 Task: Create a due date automation trigger when advanced on, on the monday after a card is due add basic assigned only to anyone at 11:00 AM.
Action: Mouse moved to (975, 77)
Screenshot: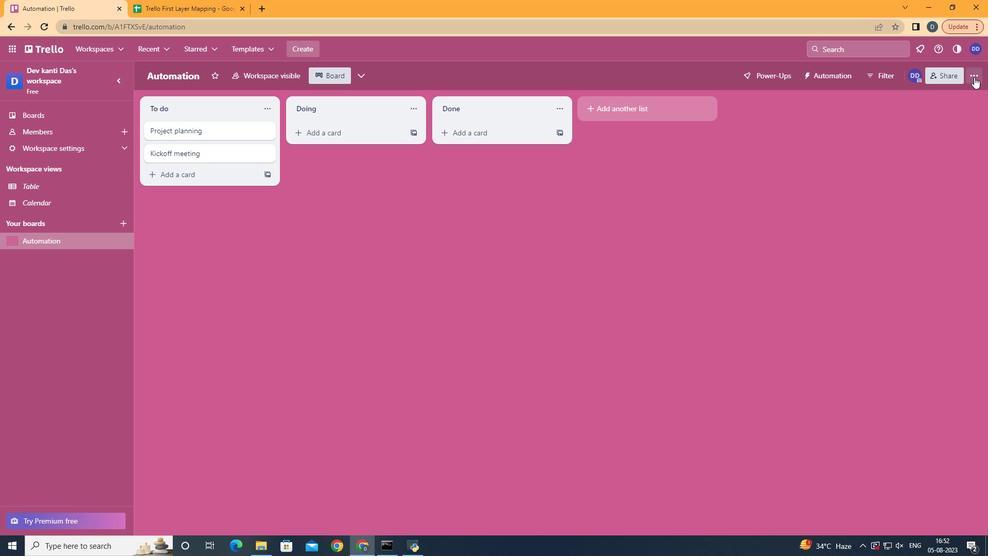 
Action: Mouse pressed left at (975, 77)
Screenshot: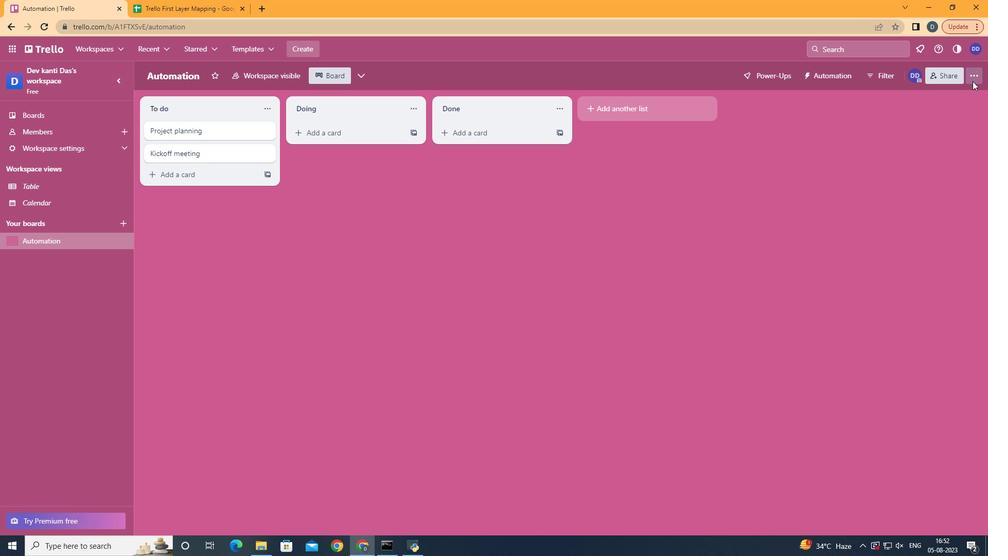 
Action: Mouse moved to (913, 213)
Screenshot: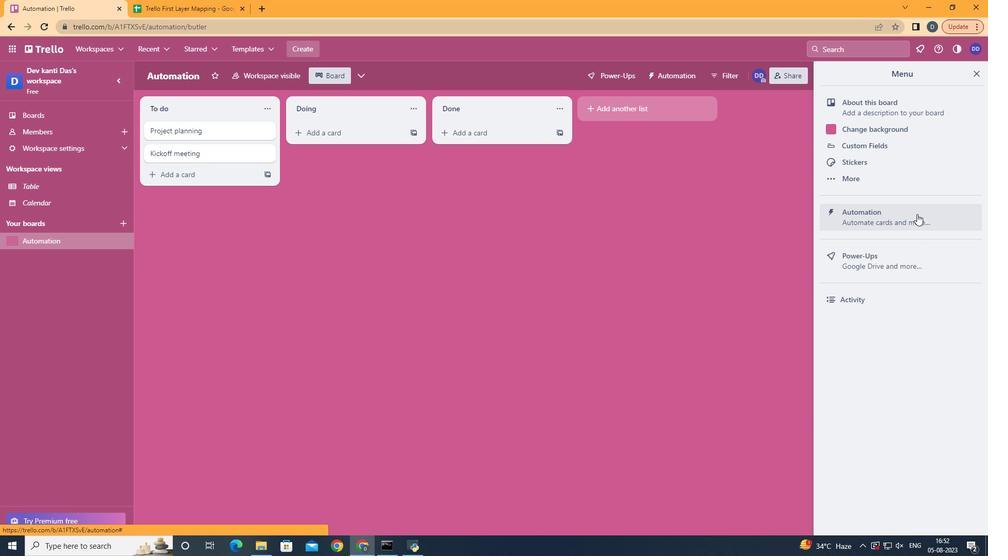 
Action: Mouse pressed left at (913, 213)
Screenshot: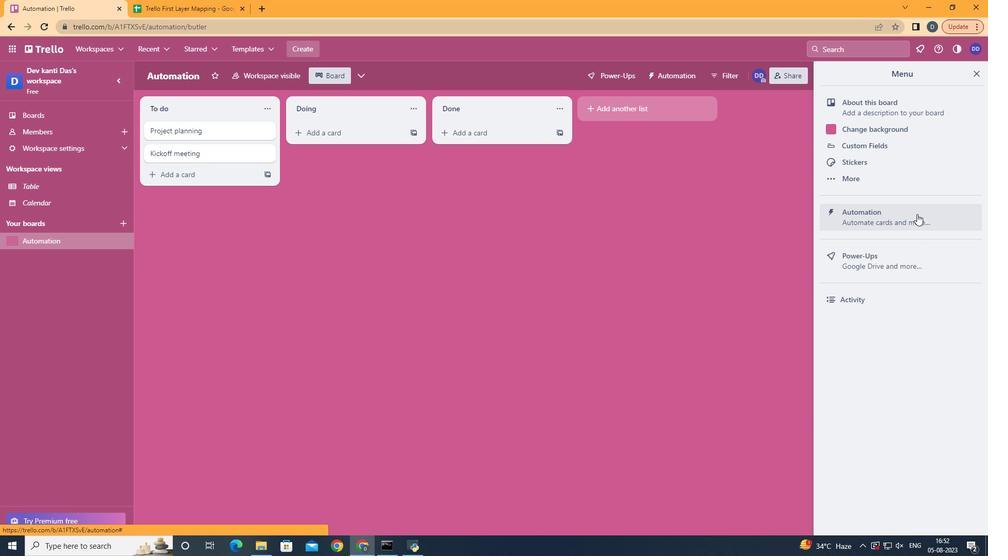 
Action: Mouse moved to (217, 214)
Screenshot: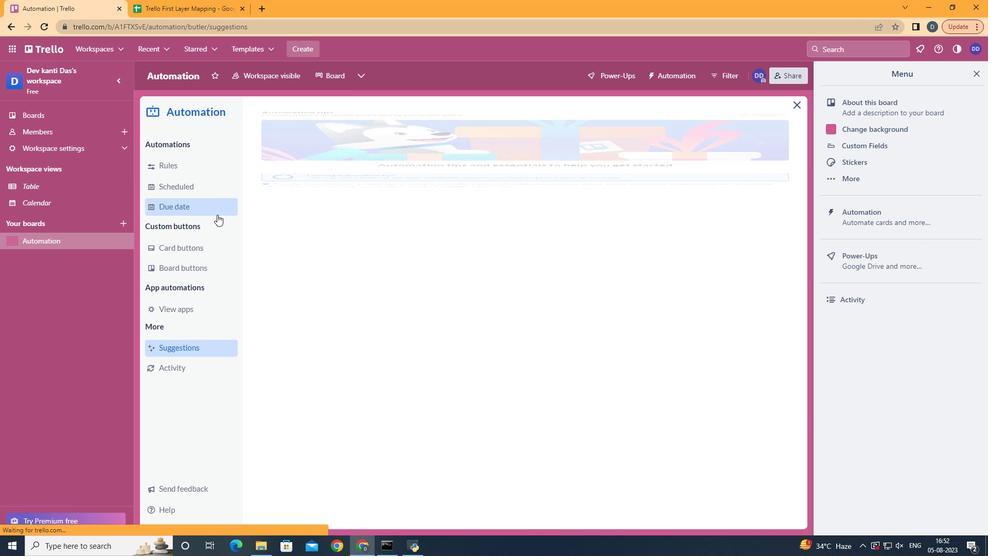 
Action: Mouse pressed left at (217, 214)
Screenshot: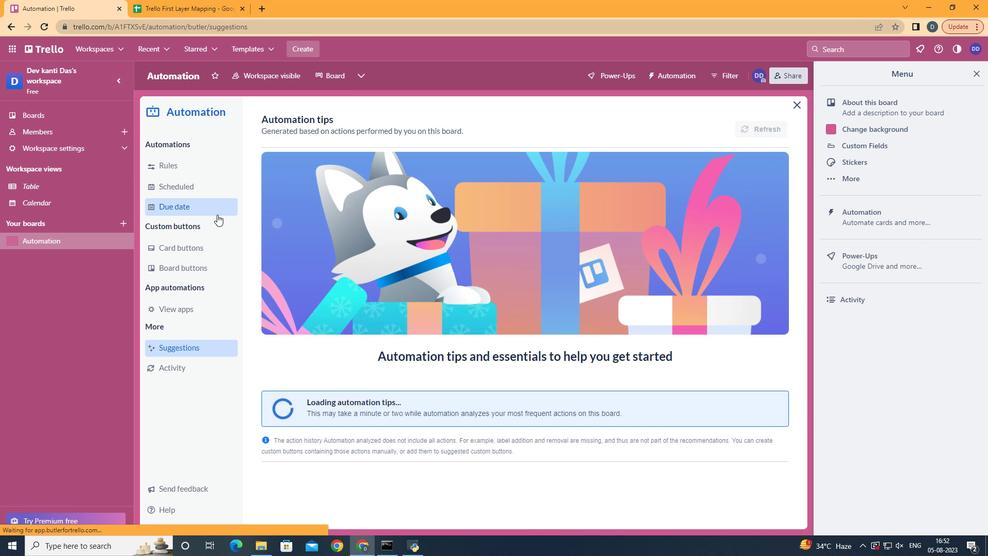
Action: Mouse moved to (732, 123)
Screenshot: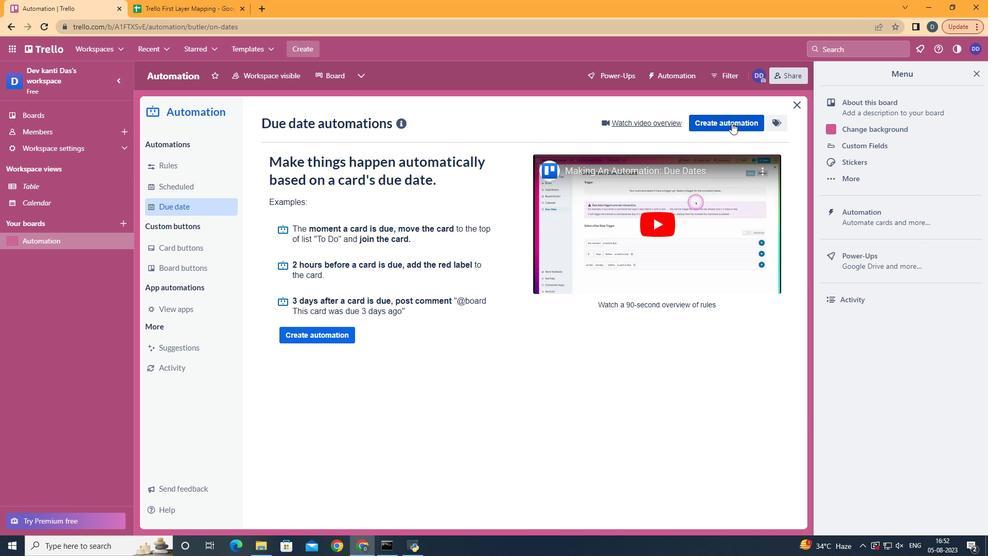
Action: Mouse pressed left at (732, 123)
Screenshot: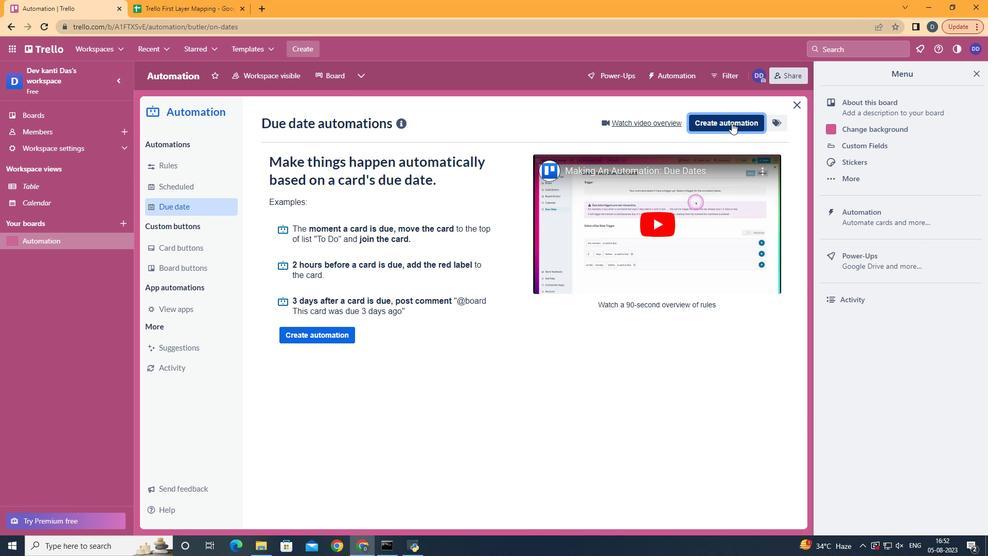 
Action: Mouse moved to (532, 223)
Screenshot: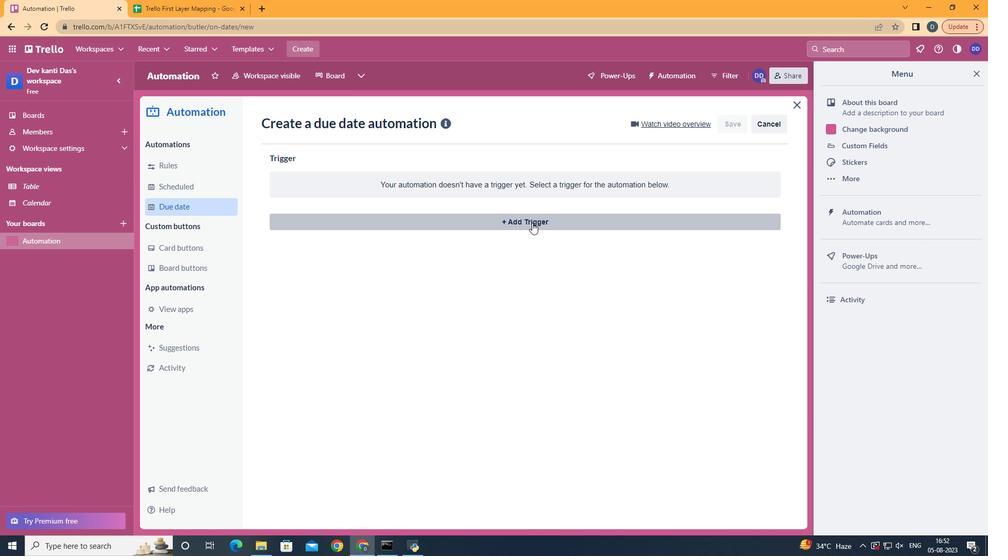 
Action: Mouse pressed left at (532, 223)
Screenshot: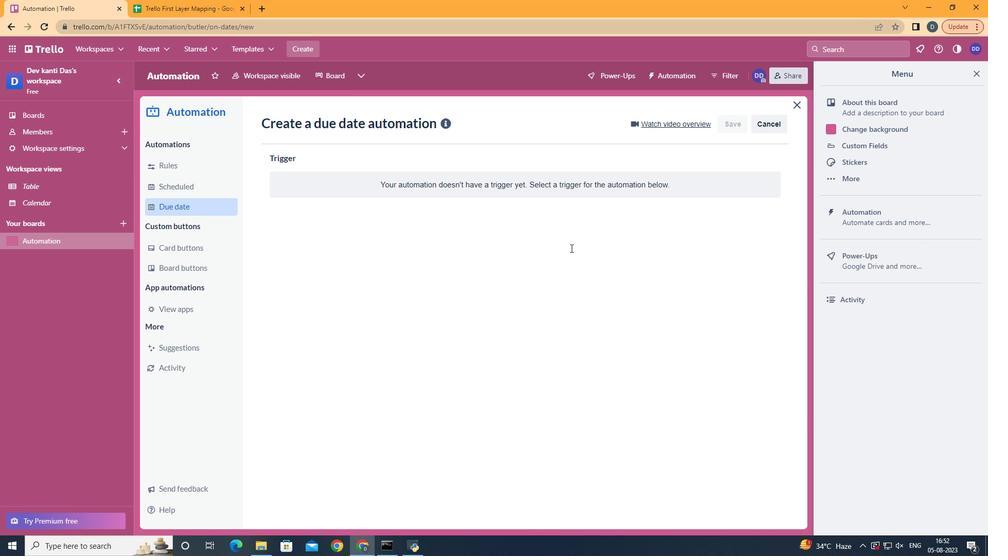 
Action: Mouse moved to (327, 268)
Screenshot: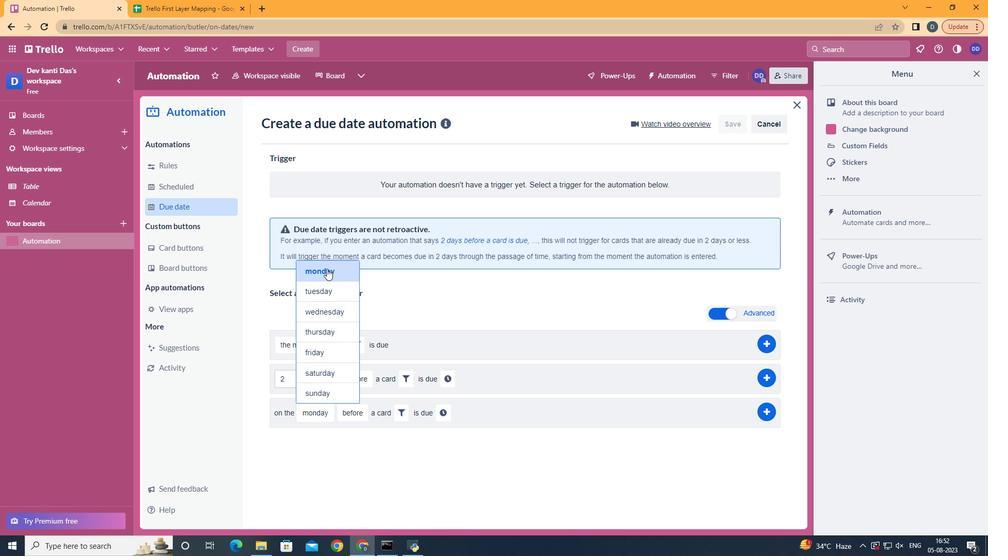 
Action: Mouse pressed left at (327, 268)
Screenshot: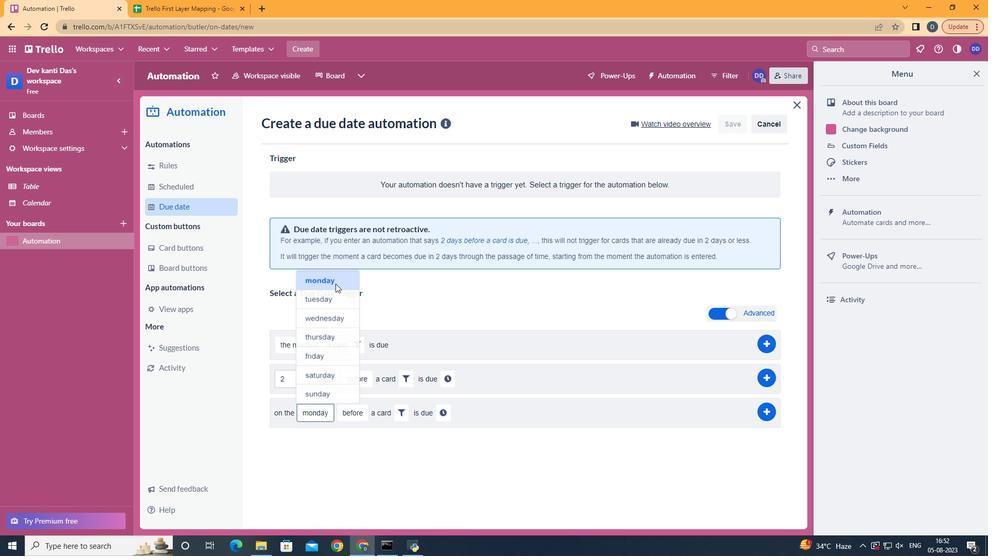 
Action: Mouse moved to (362, 447)
Screenshot: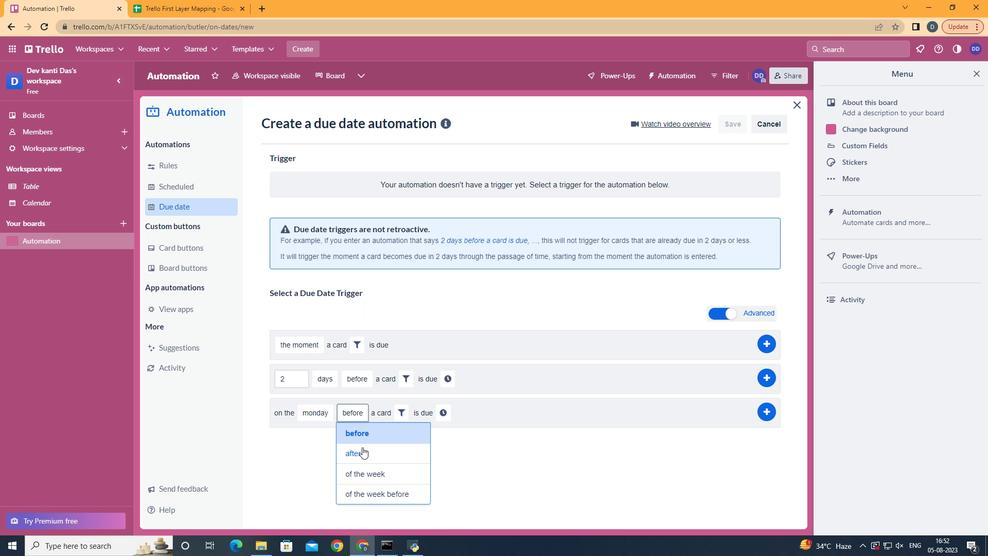 
Action: Mouse pressed left at (362, 447)
Screenshot: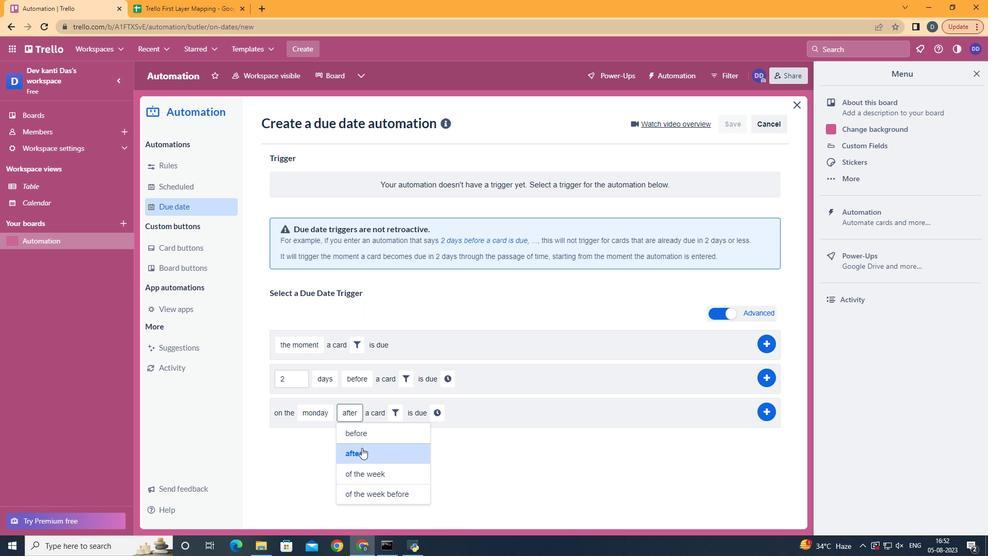 
Action: Mouse moved to (391, 412)
Screenshot: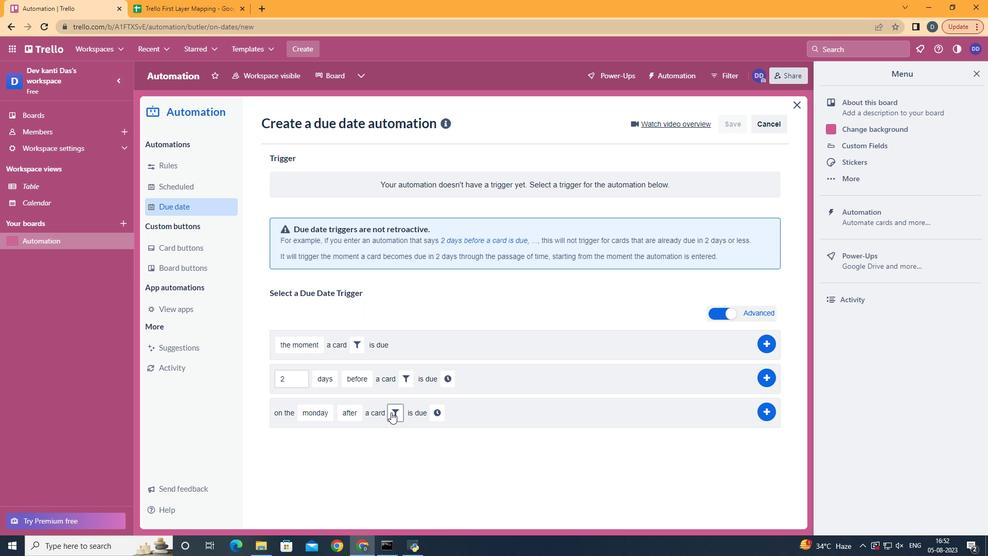 
Action: Mouse pressed left at (391, 412)
Screenshot: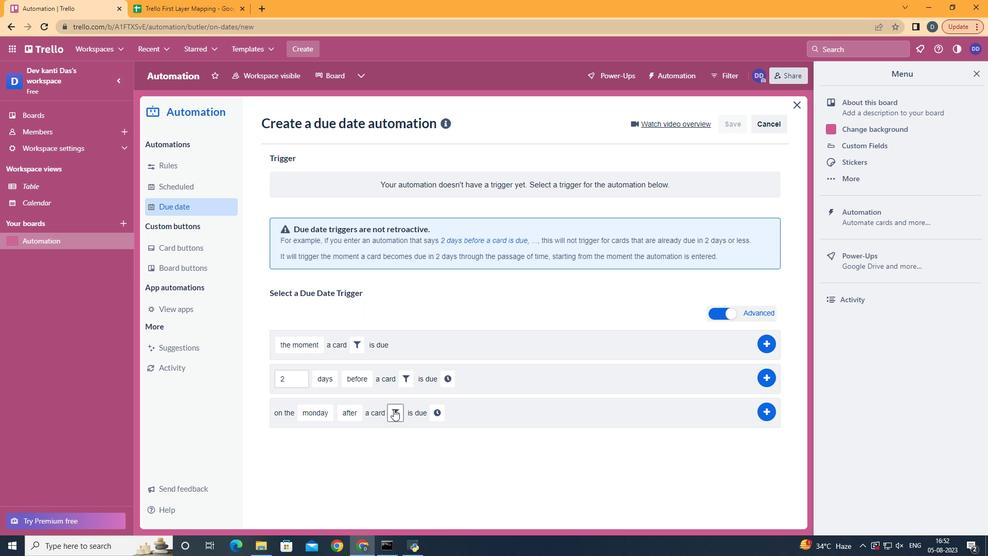 
Action: Mouse moved to (411, 476)
Screenshot: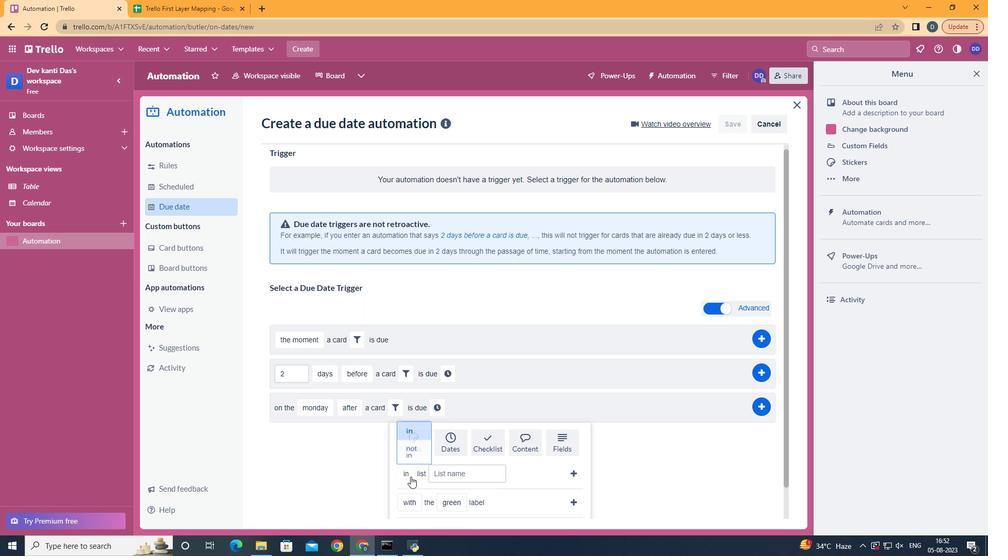 
Action: Mouse scrolled (411, 476) with delta (0, 0)
Screenshot: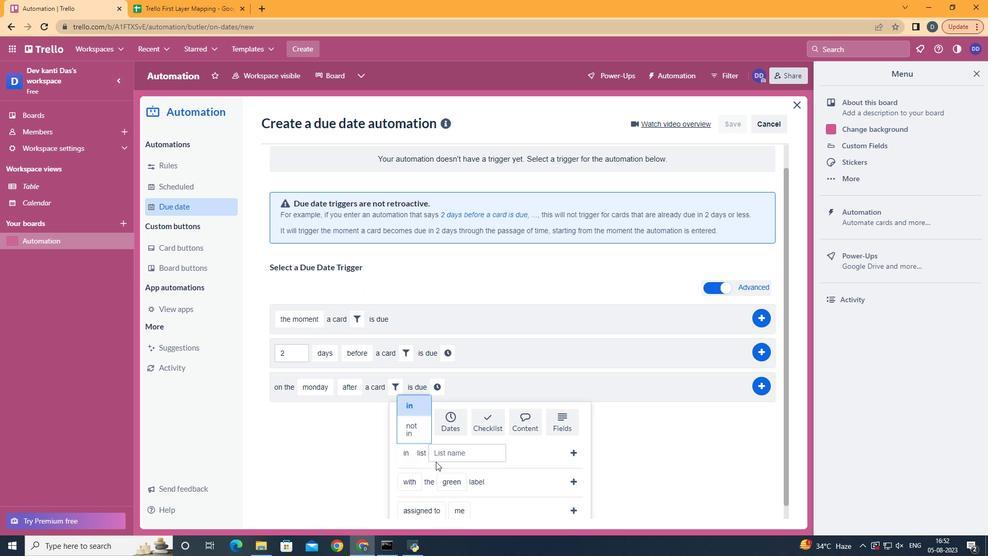 
Action: Mouse scrolled (411, 476) with delta (0, 0)
Screenshot: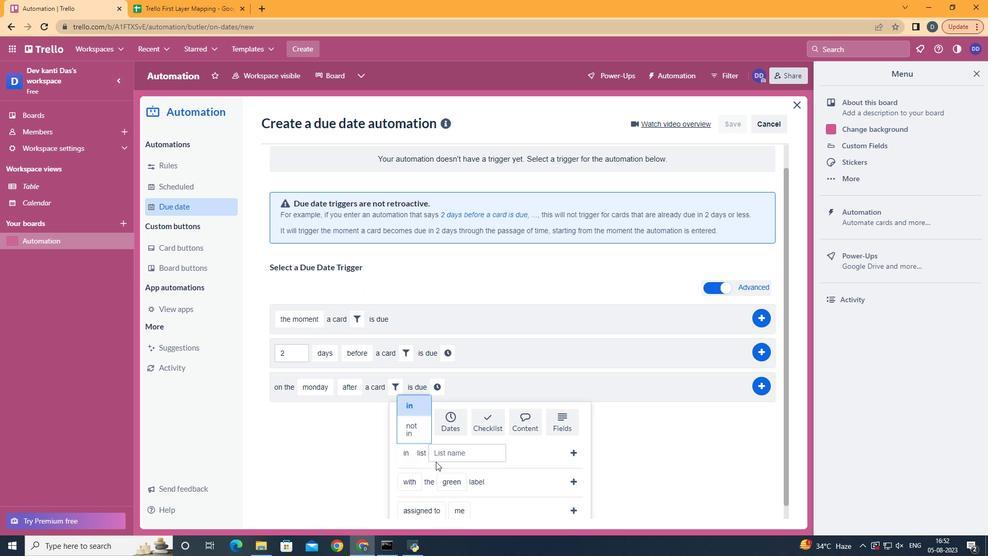 
Action: Mouse scrolled (411, 476) with delta (0, 0)
Screenshot: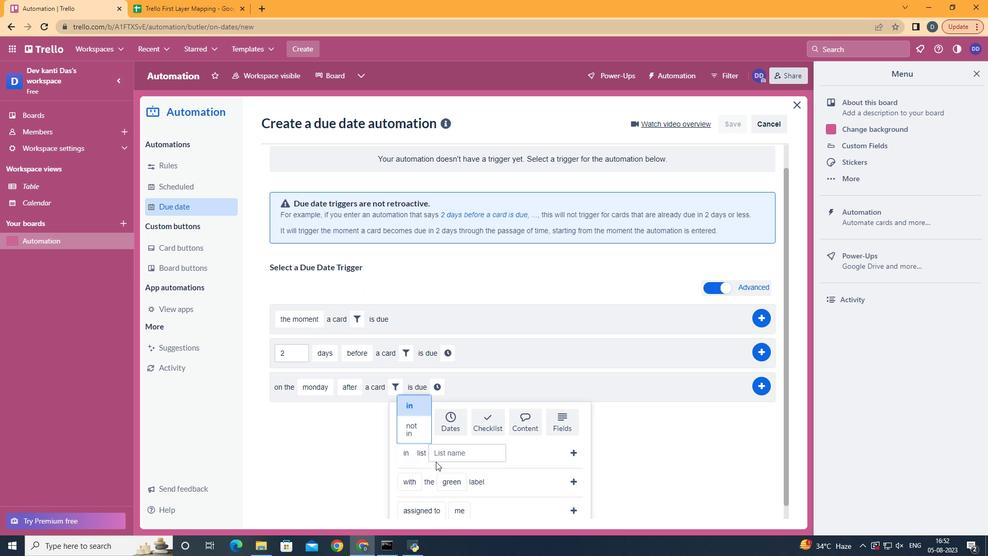 
Action: Mouse scrolled (411, 476) with delta (0, 0)
Screenshot: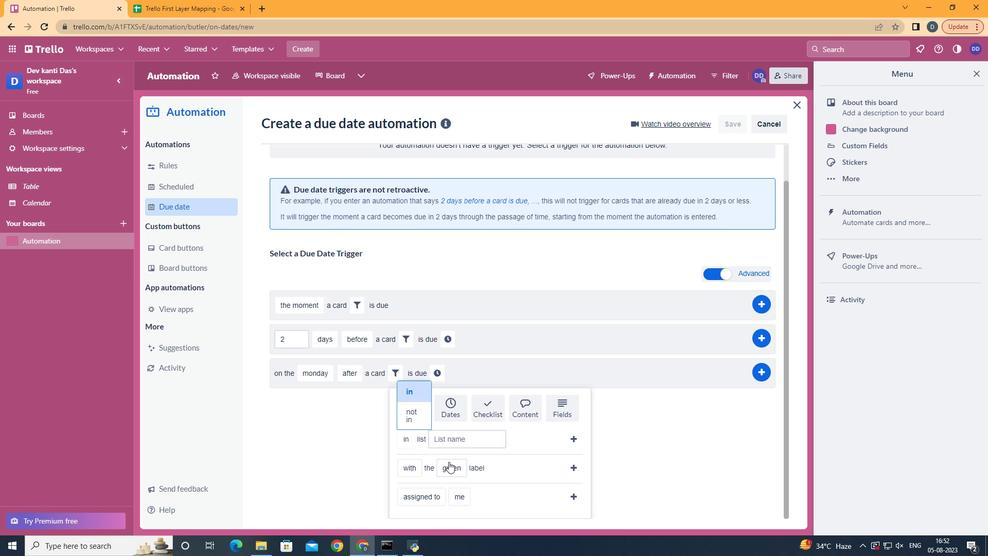 
Action: Mouse moved to (438, 455)
Screenshot: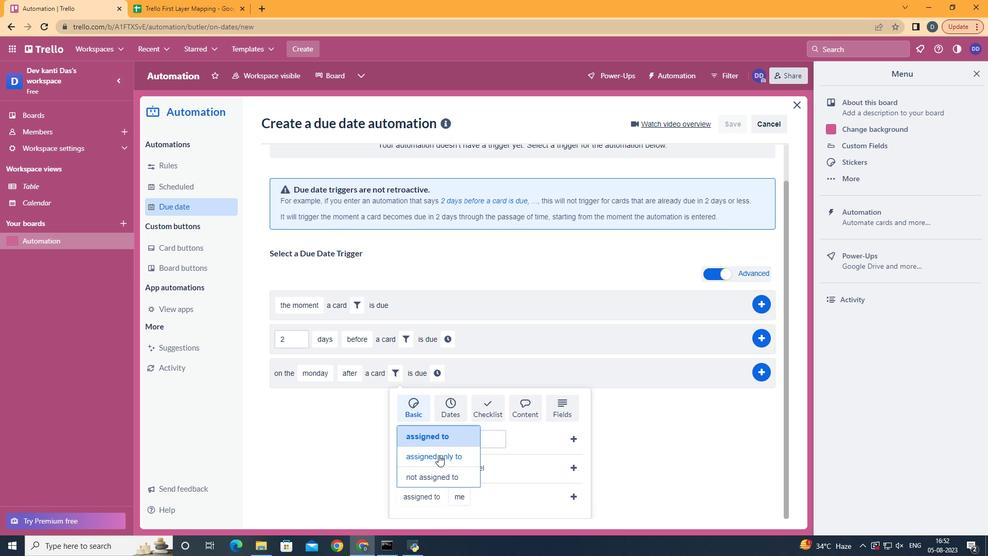 
Action: Mouse pressed left at (438, 455)
Screenshot: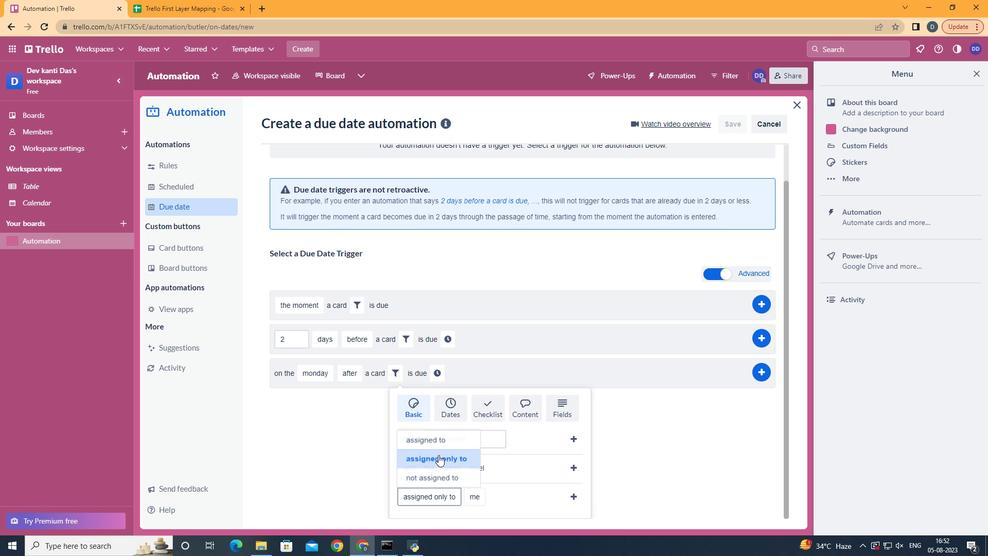 
Action: Mouse moved to (482, 454)
Screenshot: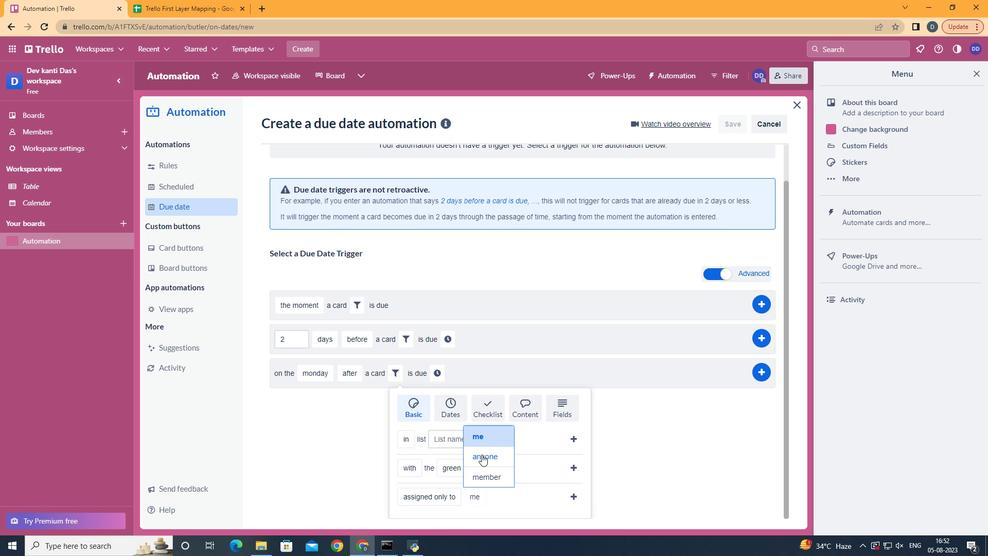 
Action: Mouse pressed left at (482, 454)
Screenshot: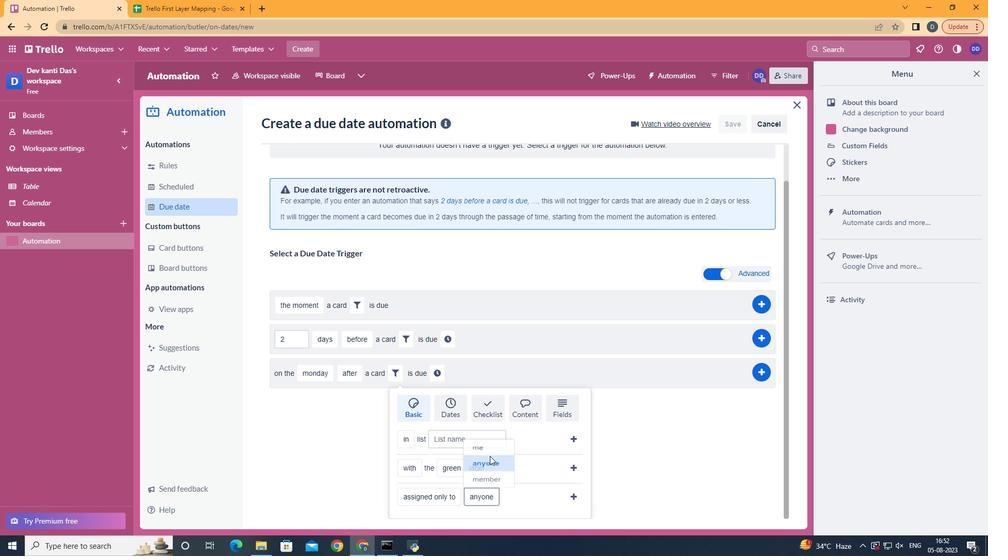 
Action: Mouse moved to (581, 497)
Screenshot: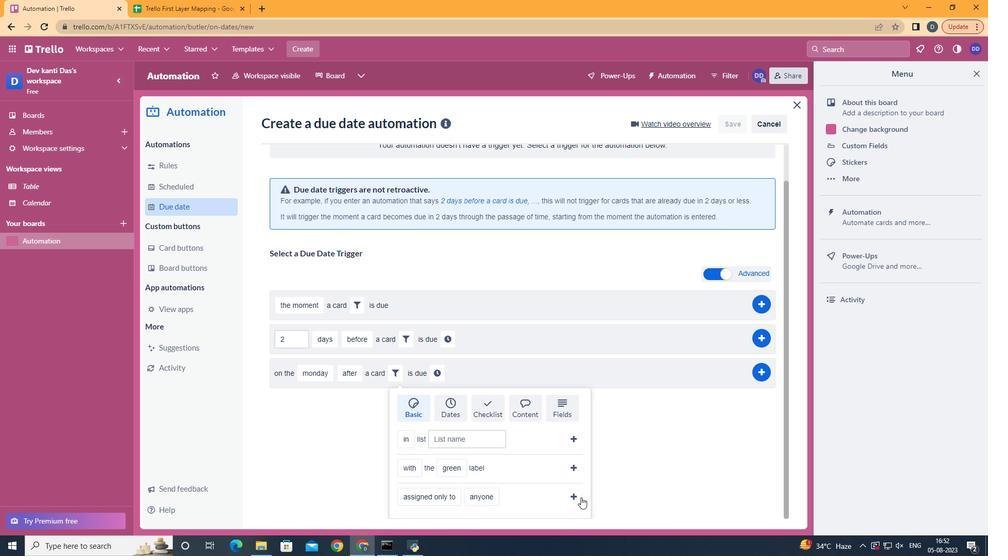 
Action: Mouse pressed left at (581, 497)
Screenshot: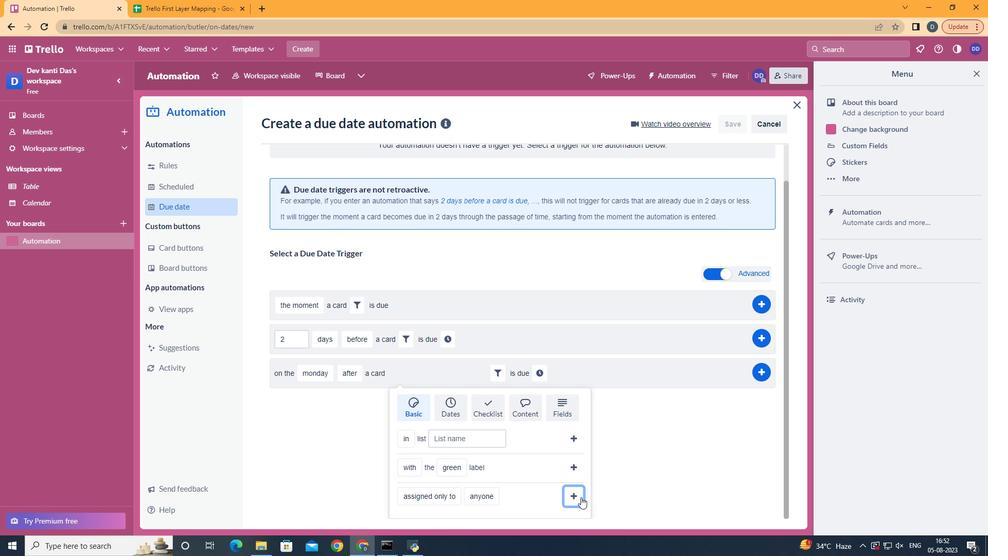 
Action: Mouse moved to (539, 417)
Screenshot: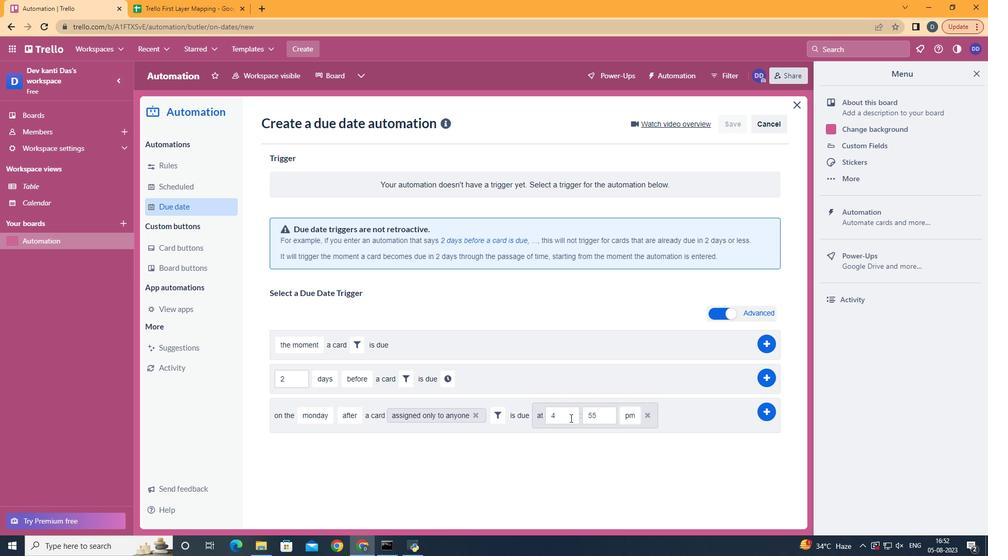 
Action: Mouse pressed left at (538, 417)
Screenshot: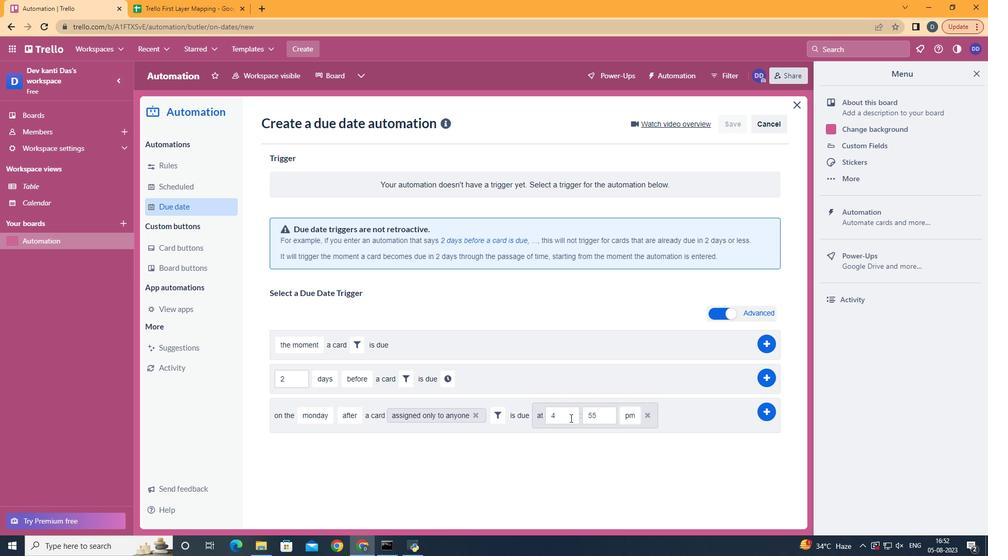 
Action: Mouse moved to (570, 418)
Screenshot: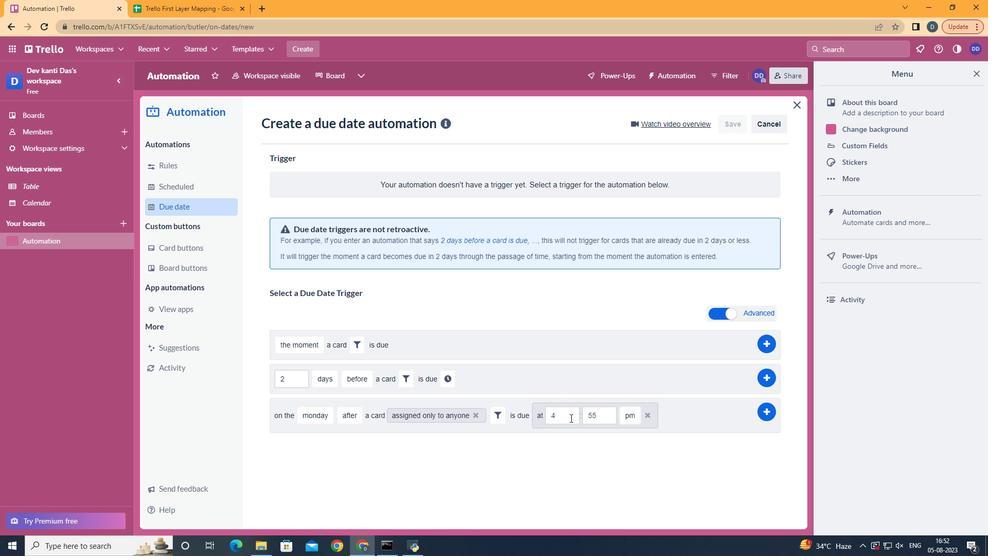 
Action: Mouse pressed left at (570, 418)
Screenshot: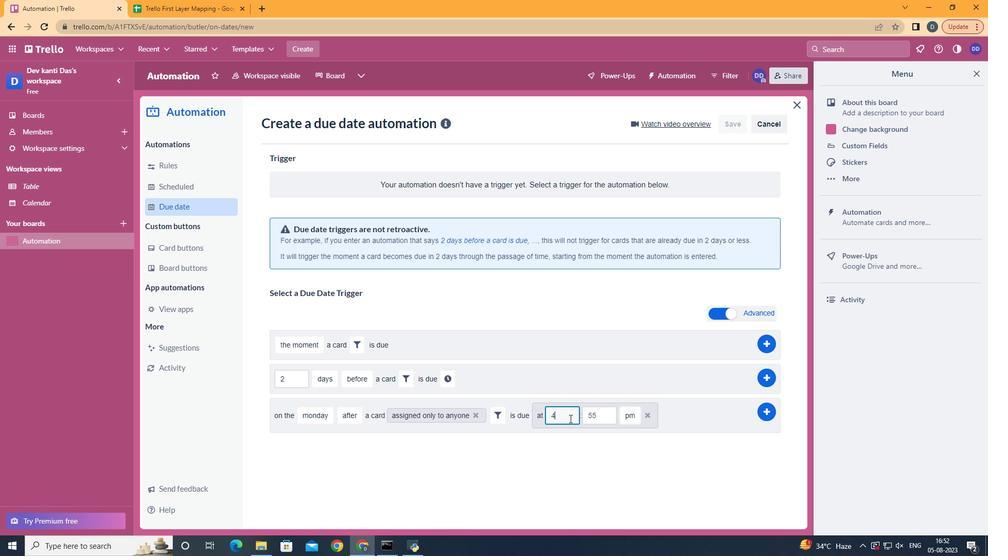 
Action: Mouse moved to (568, 419)
Screenshot: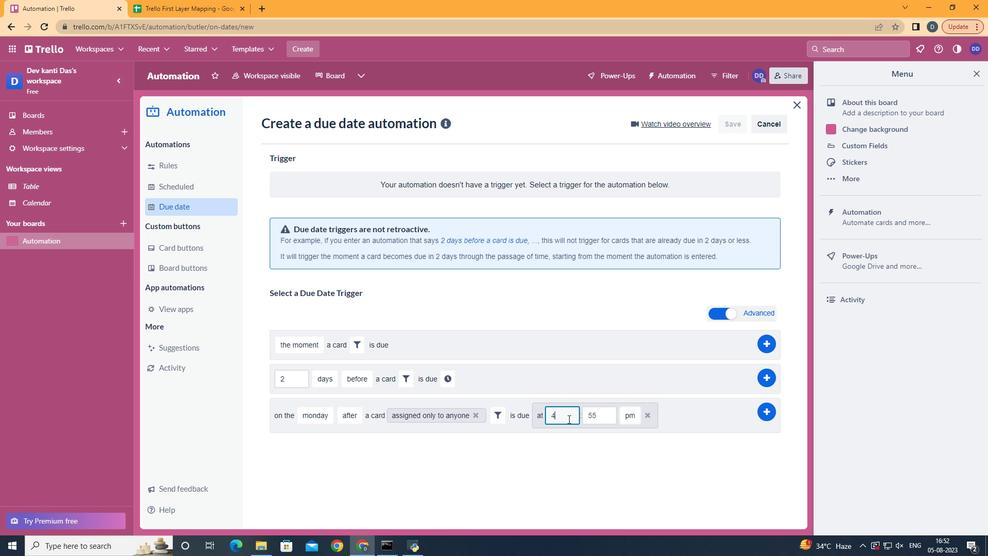 
Action: Key pressed <Key.backspace>11
Screenshot: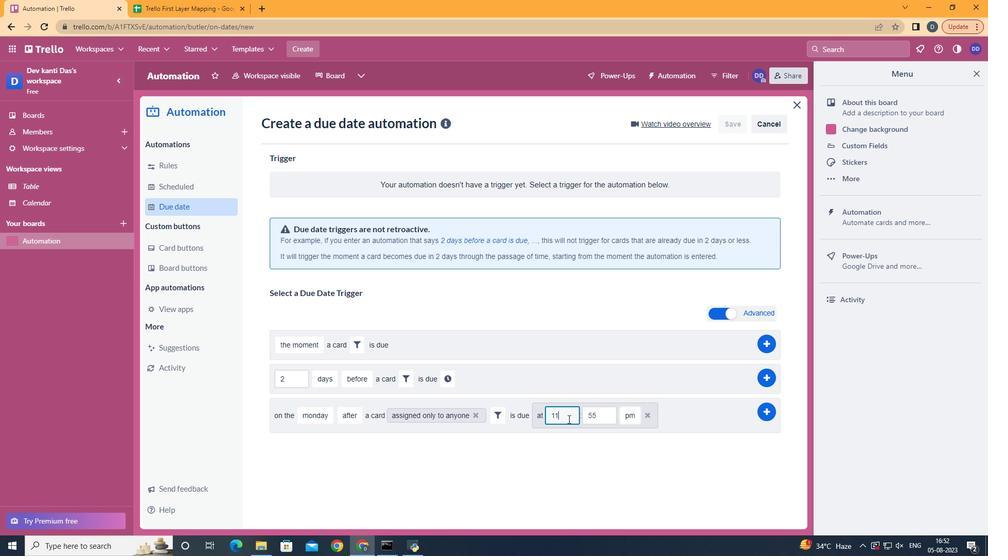 
Action: Mouse moved to (602, 415)
Screenshot: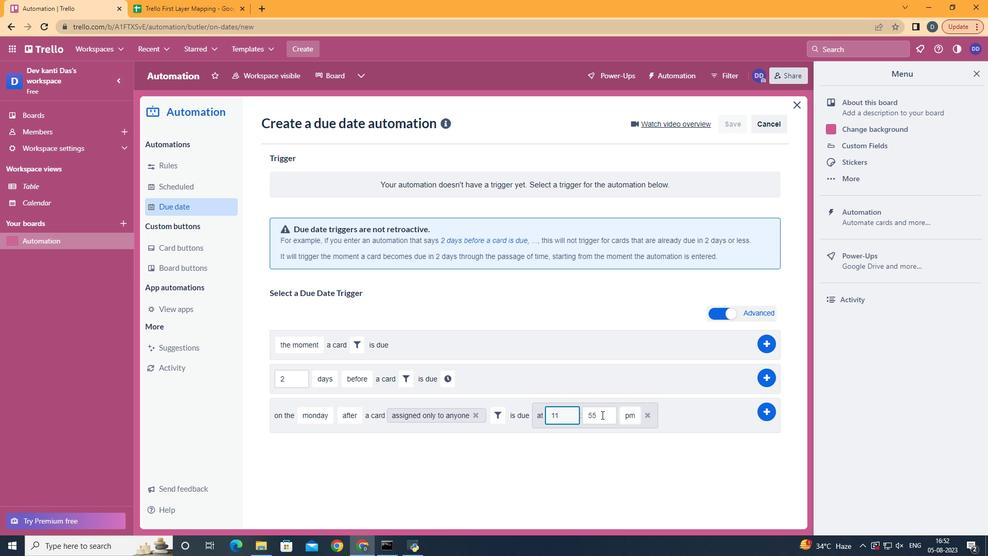 
Action: Mouse pressed left at (602, 415)
Screenshot: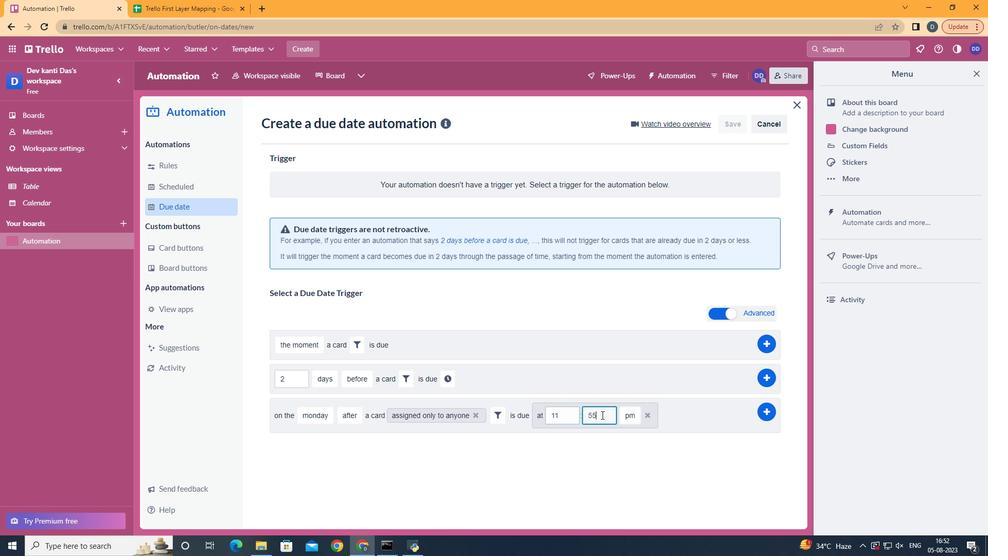 
Action: Key pressed <Key.backspace><Key.backspace>00
Screenshot: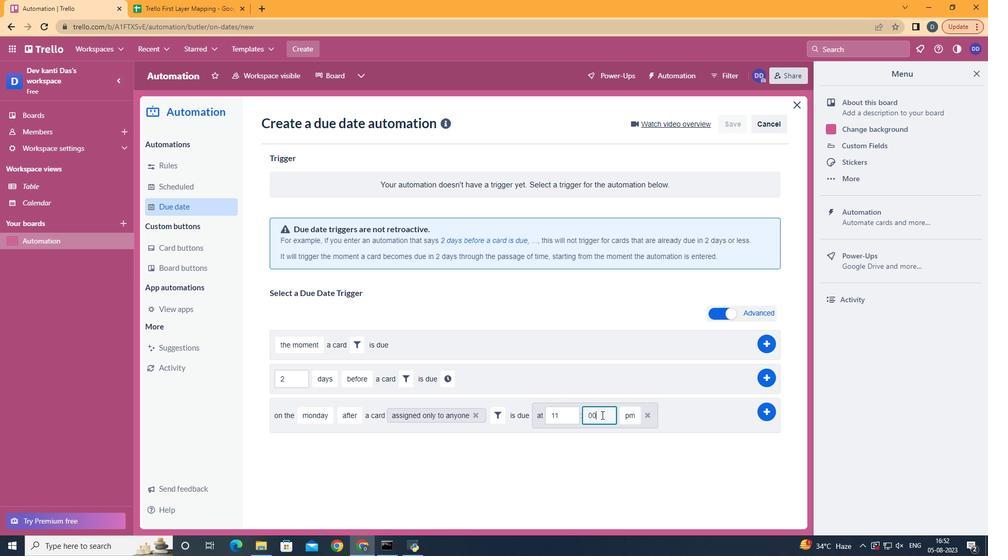 
Action: Mouse moved to (628, 435)
Screenshot: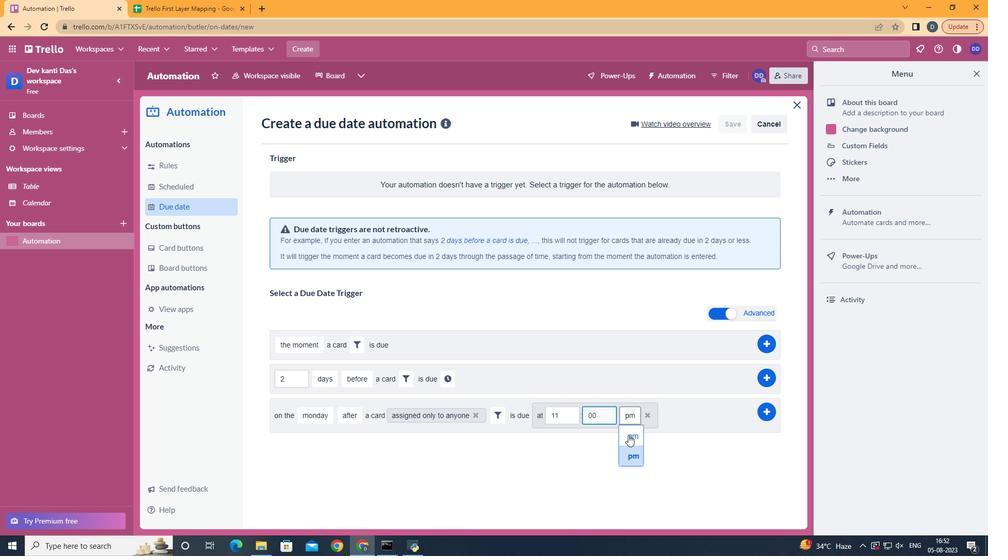 
Action: Mouse pressed left at (628, 435)
Screenshot: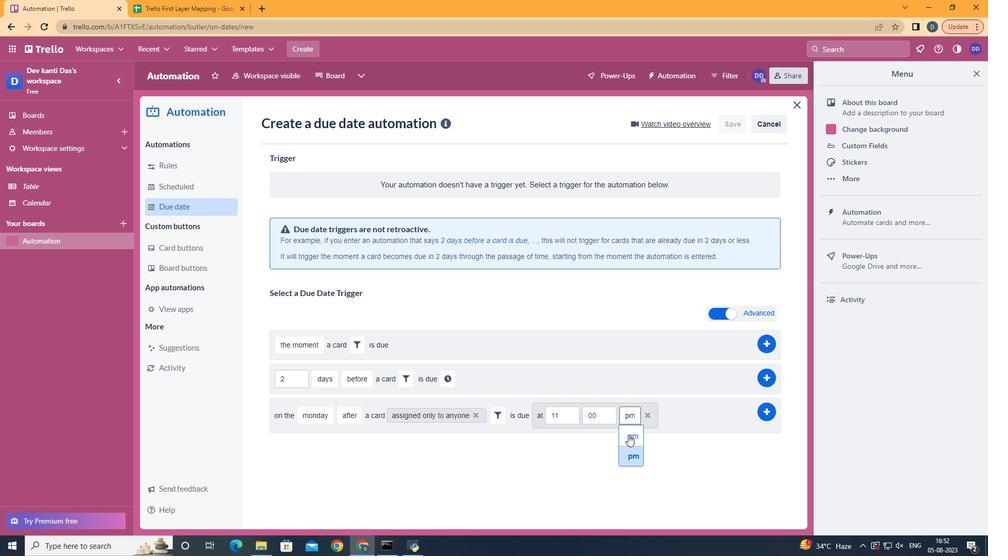 
Action: Mouse moved to (758, 412)
Screenshot: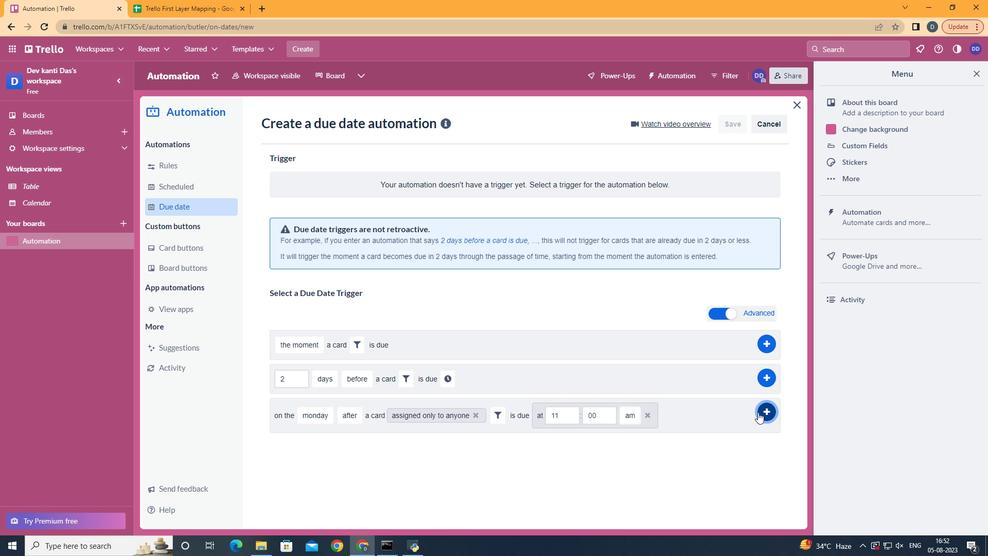 
Action: Mouse pressed left at (758, 412)
Screenshot: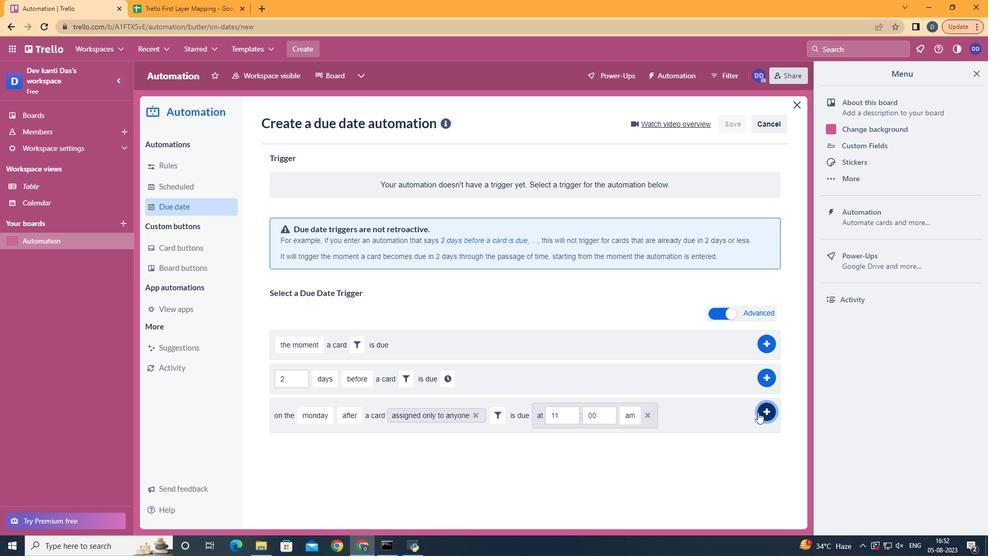 
Action: Mouse moved to (476, 164)
Screenshot: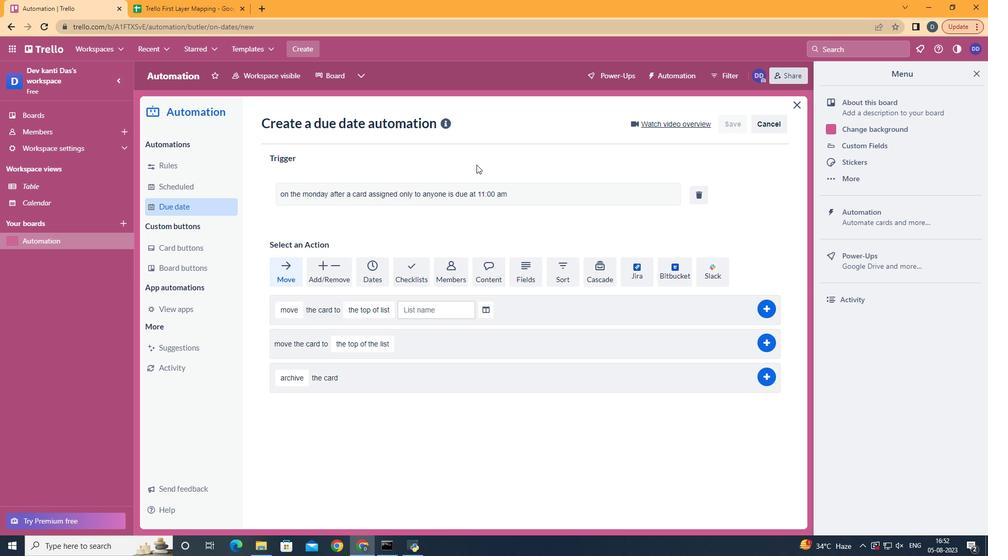 
